 Task: Add Paradise Herbs Orac Energy Greens 60 Servings to the cart.
Action: Mouse moved to (300, 151)
Screenshot: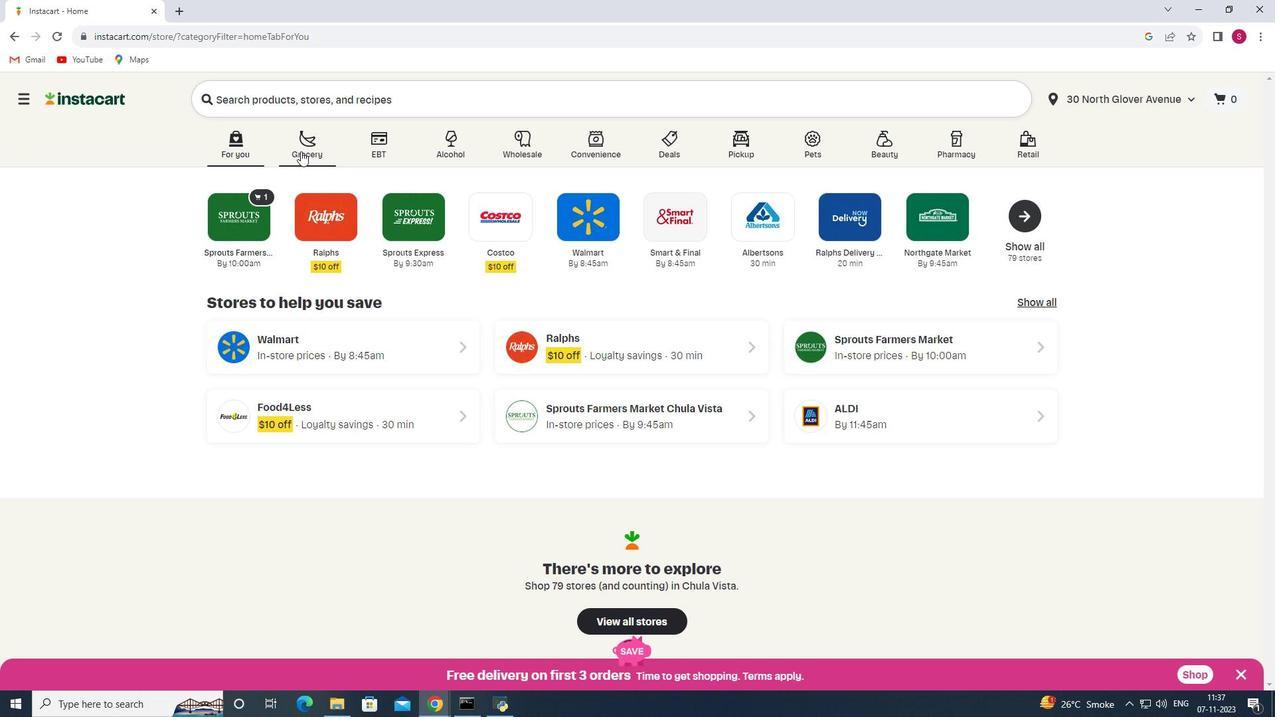 
Action: Mouse pressed left at (300, 151)
Screenshot: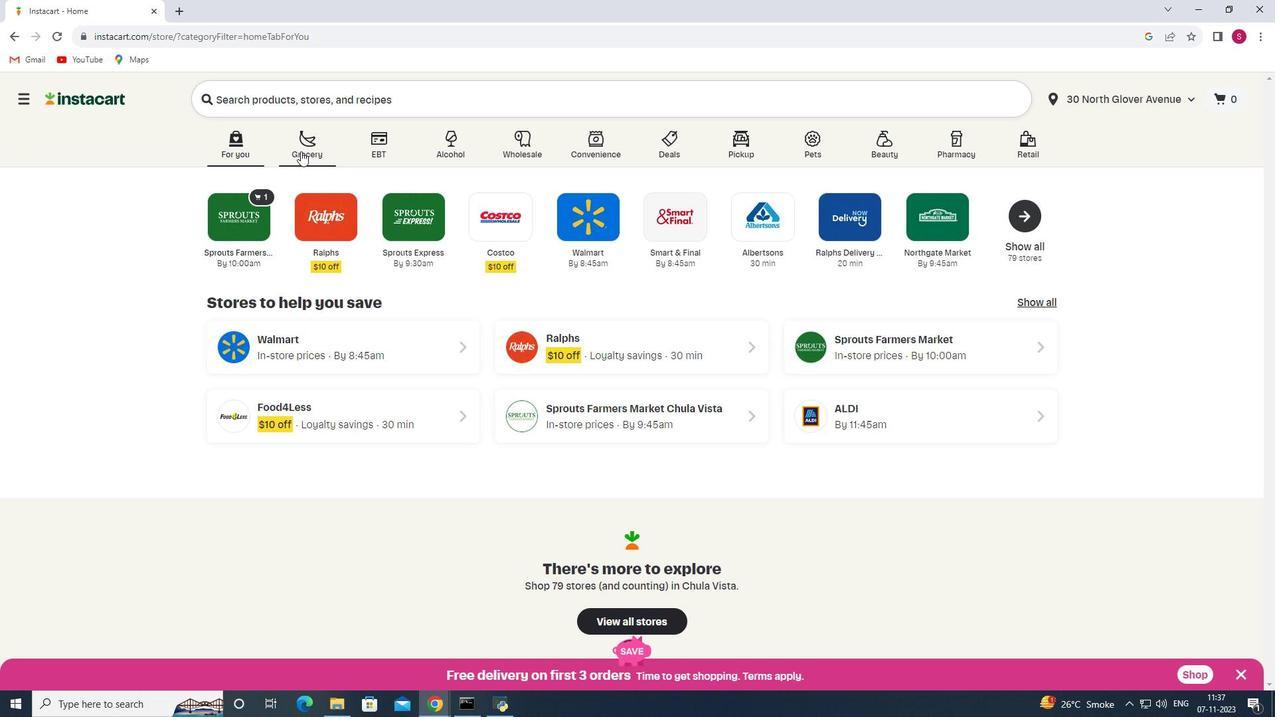 
Action: Mouse moved to (313, 372)
Screenshot: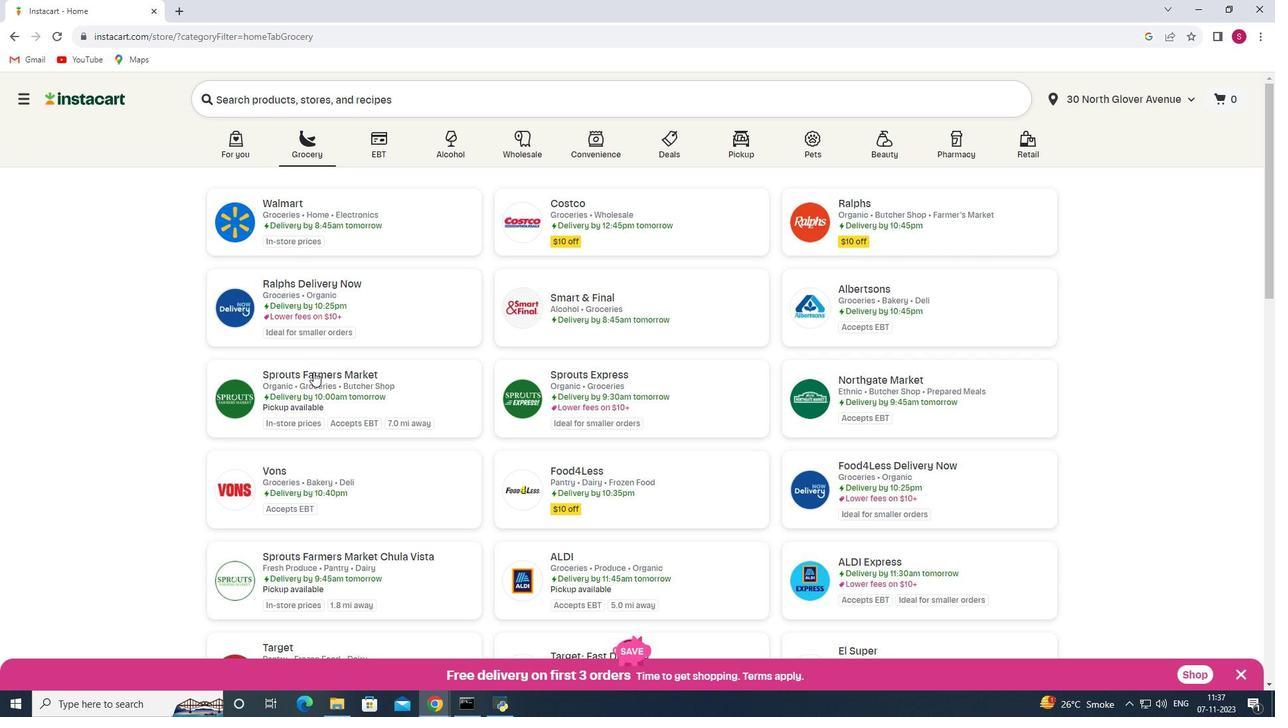 
Action: Mouse pressed left at (313, 372)
Screenshot: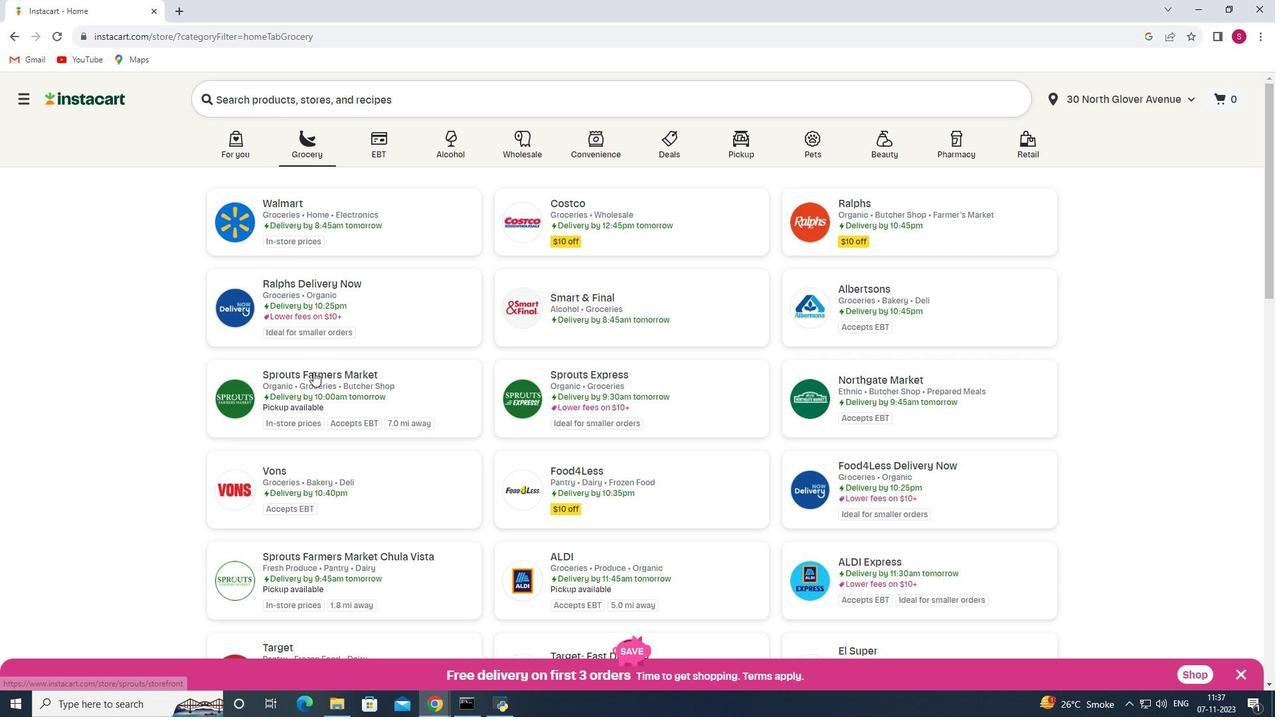 
Action: Mouse moved to (78, 398)
Screenshot: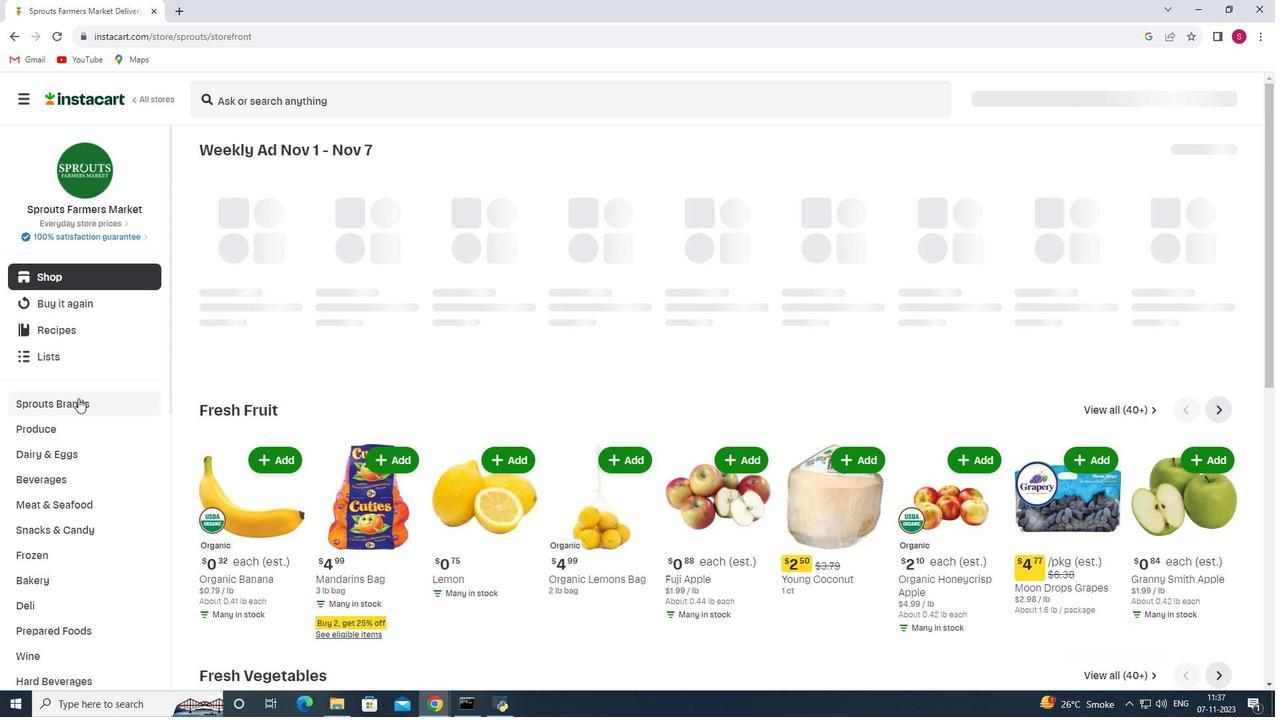
Action: Mouse scrolled (78, 397) with delta (0, 0)
Screenshot: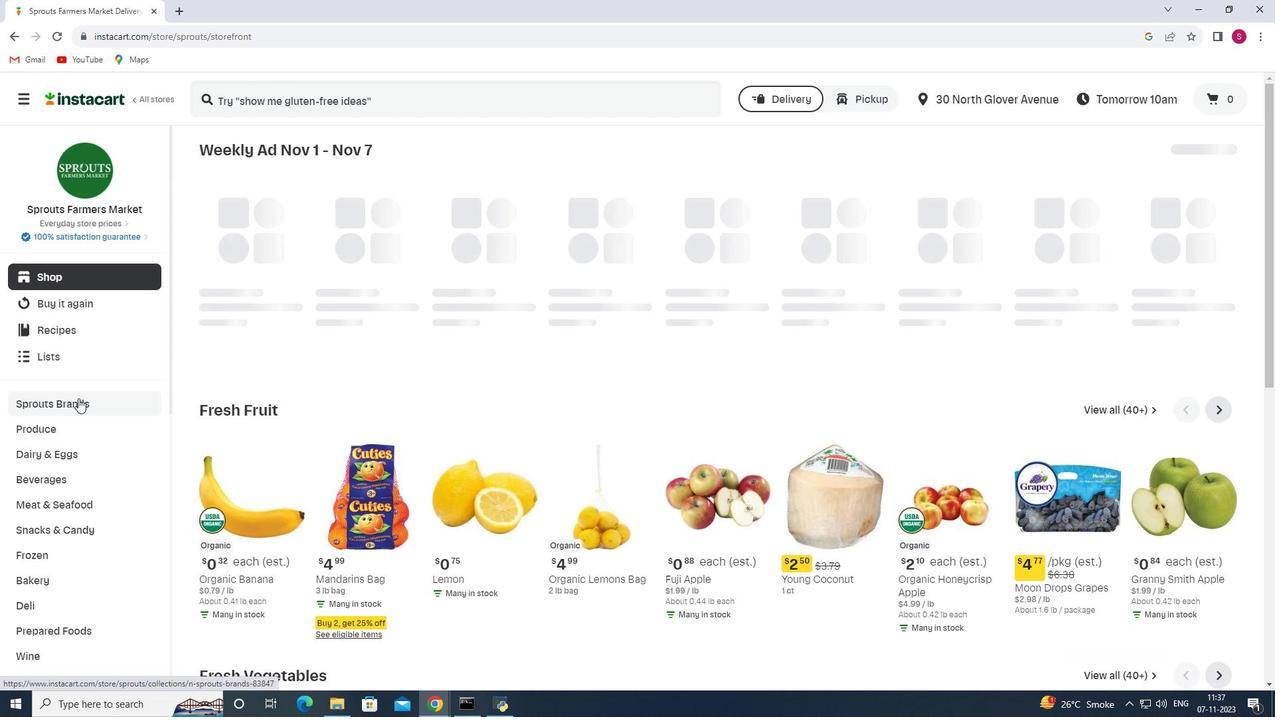 
Action: Mouse scrolled (78, 397) with delta (0, 0)
Screenshot: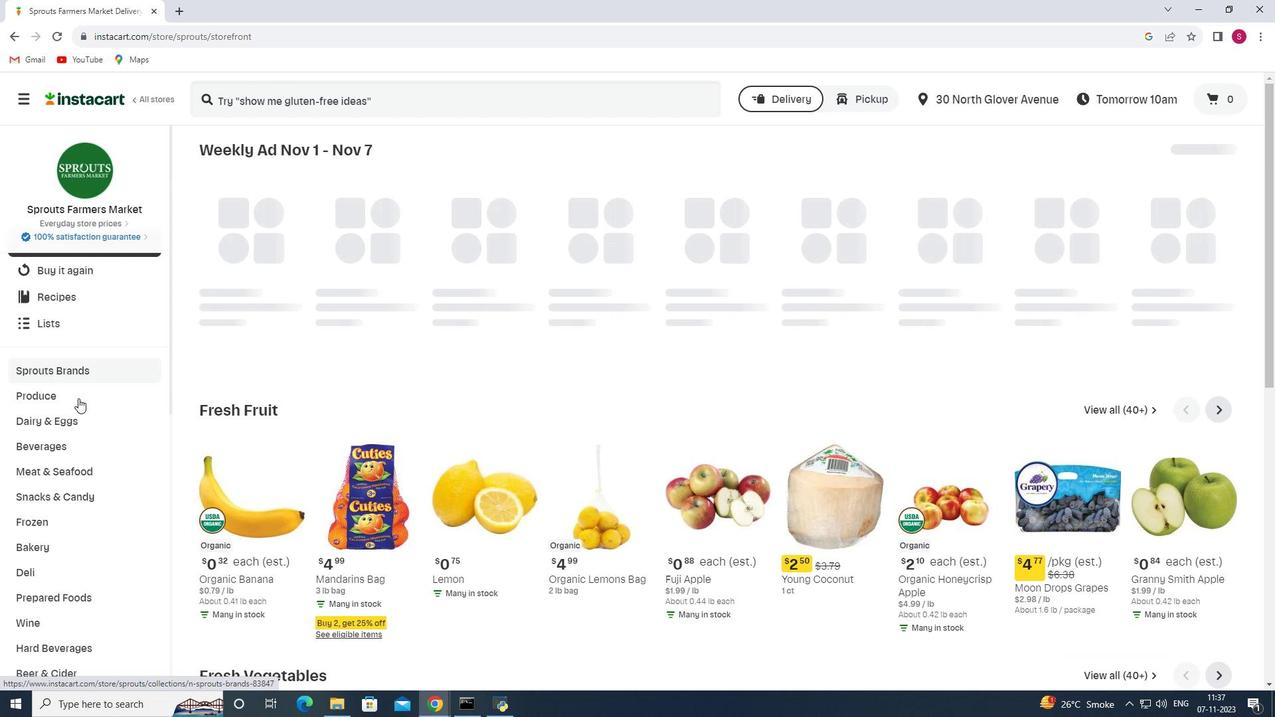 
Action: Mouse scrolled (78, 397) with delta (0, 0)
Screenshot: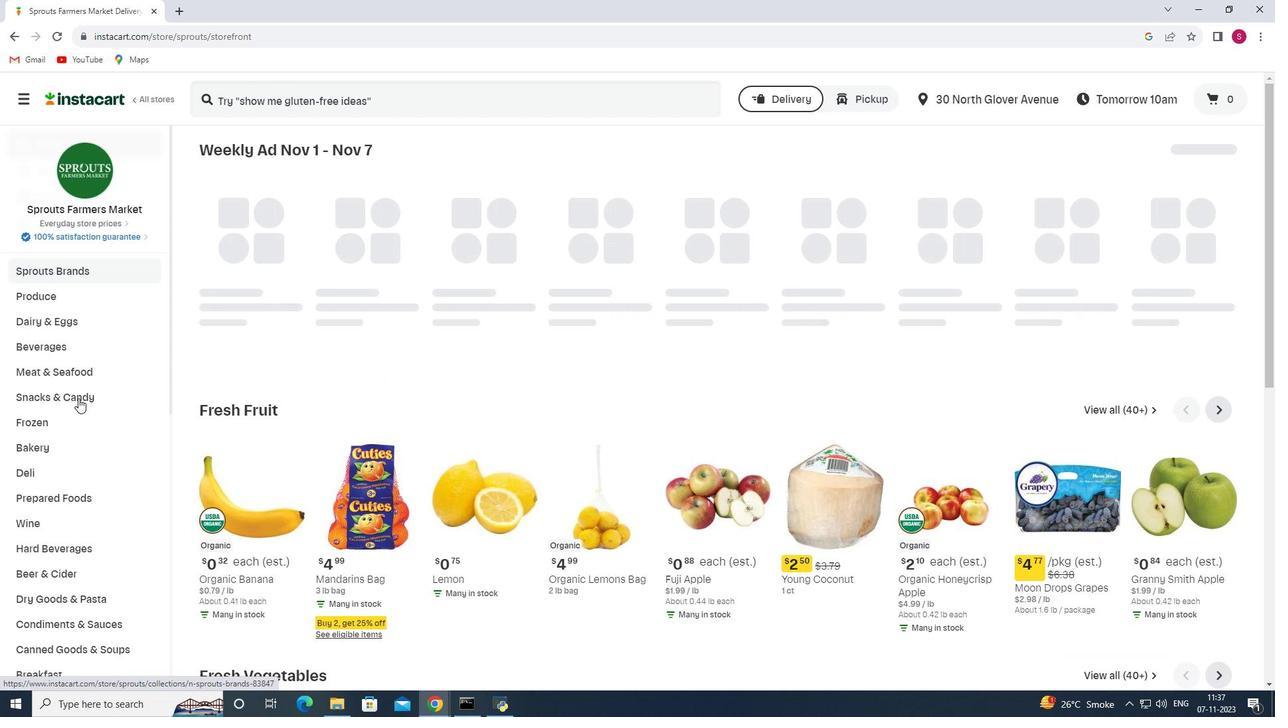 
Action: Mouse scrolled (78, 397) with delta (0, 0)
Screenshot: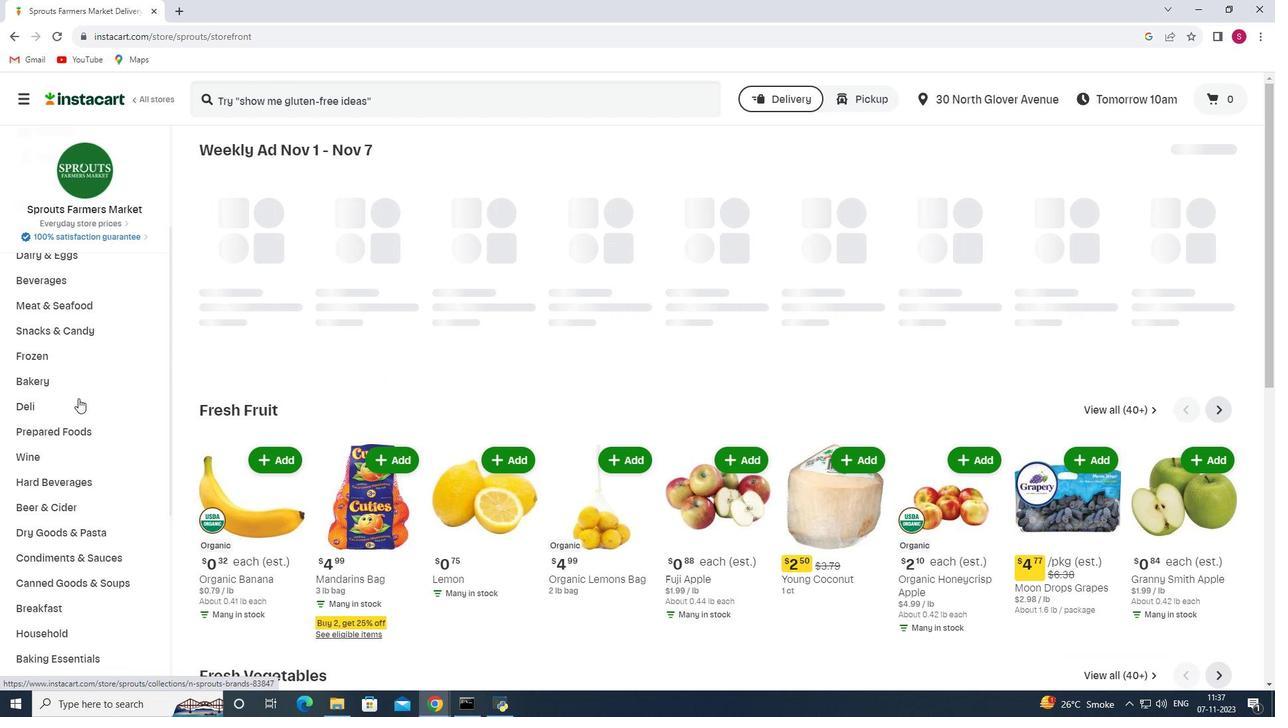 
Action: Mouse scrolled (78, 397) with delta (0, 0)
Screenshot: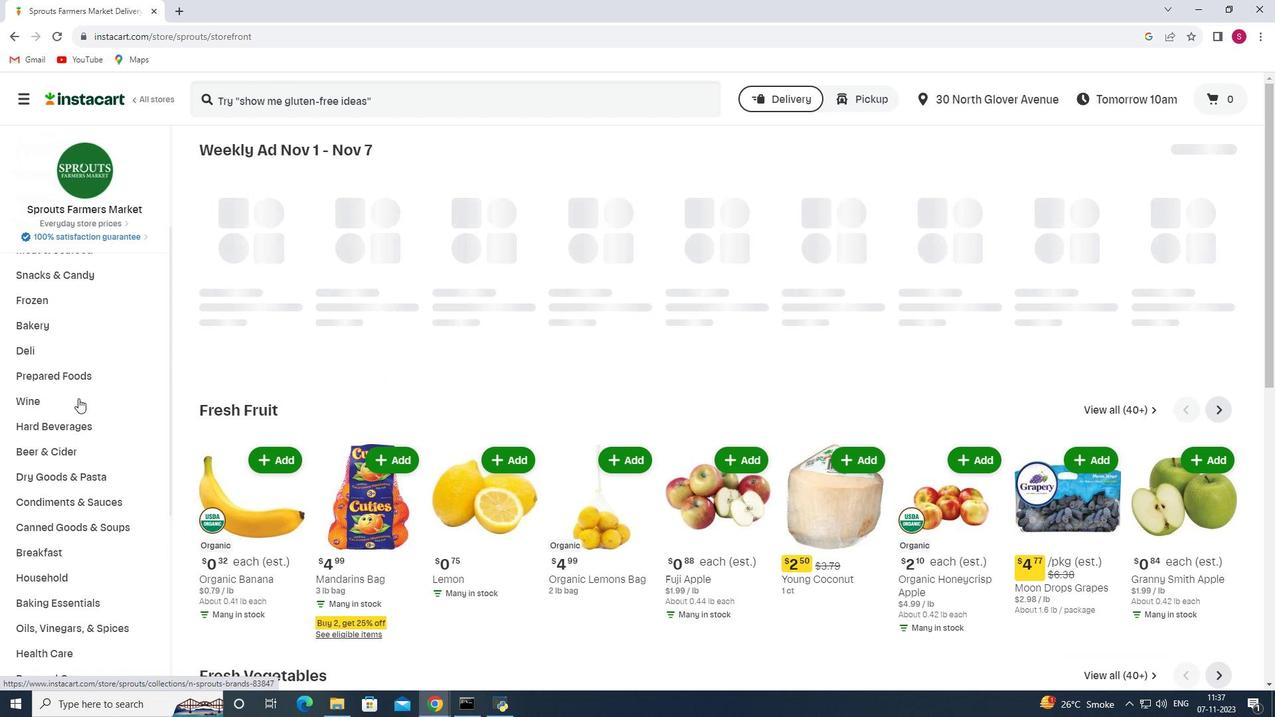 
Action: Mouse scrolled (78, 397) with delta (0, 0)
Screenshot: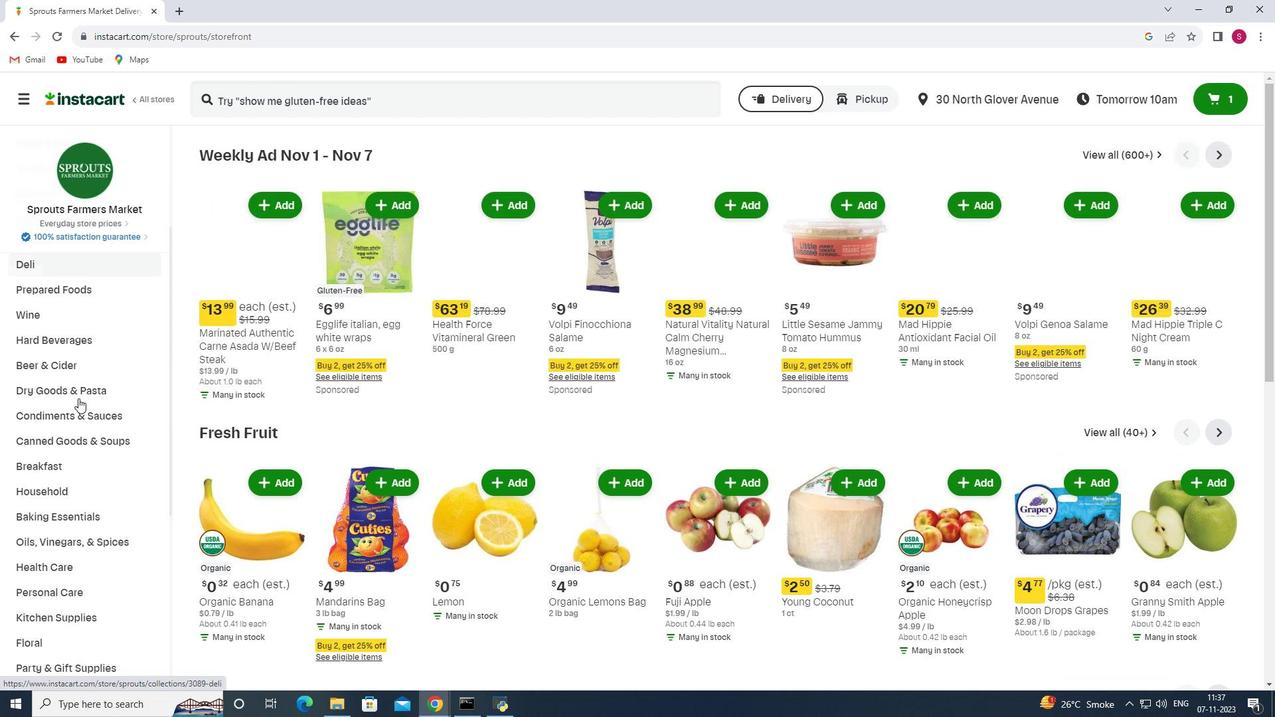 
Action: Mouse scrolled (78, 397) with delta (0, 0)
Screenshot: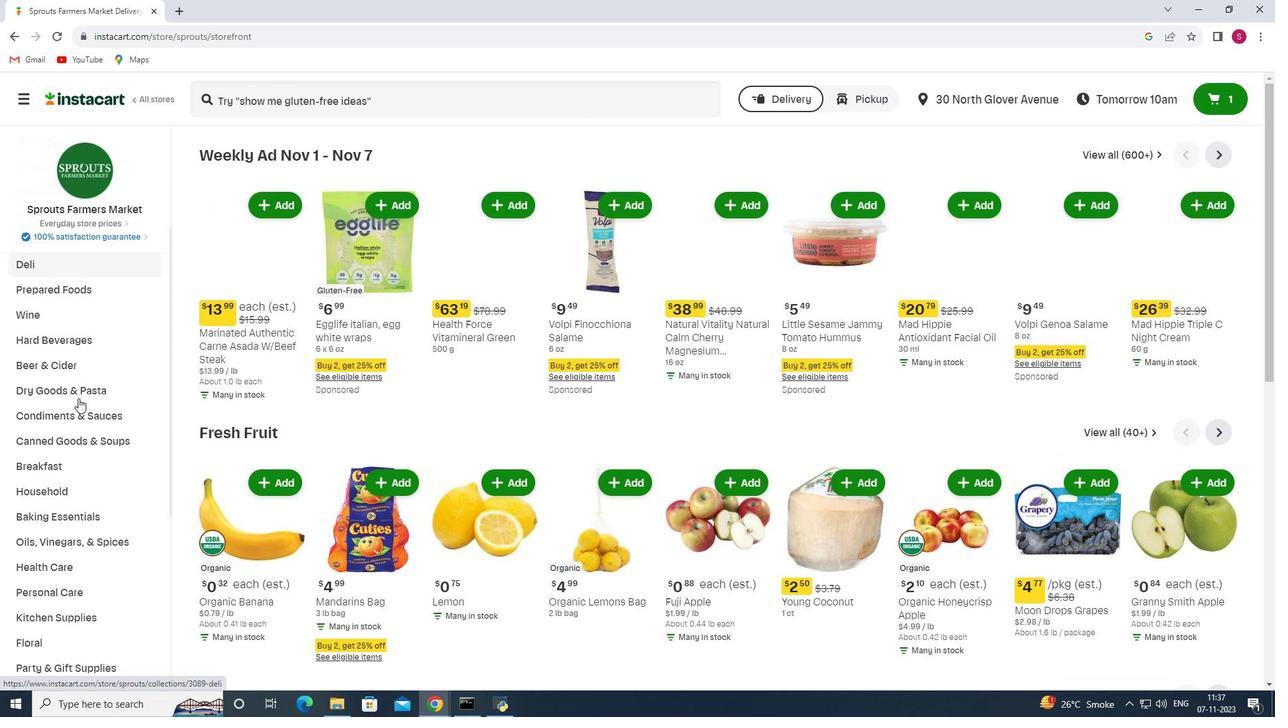 
Action: Mouse scrolled (78, 397) with delta (0, 0)
Screenshot: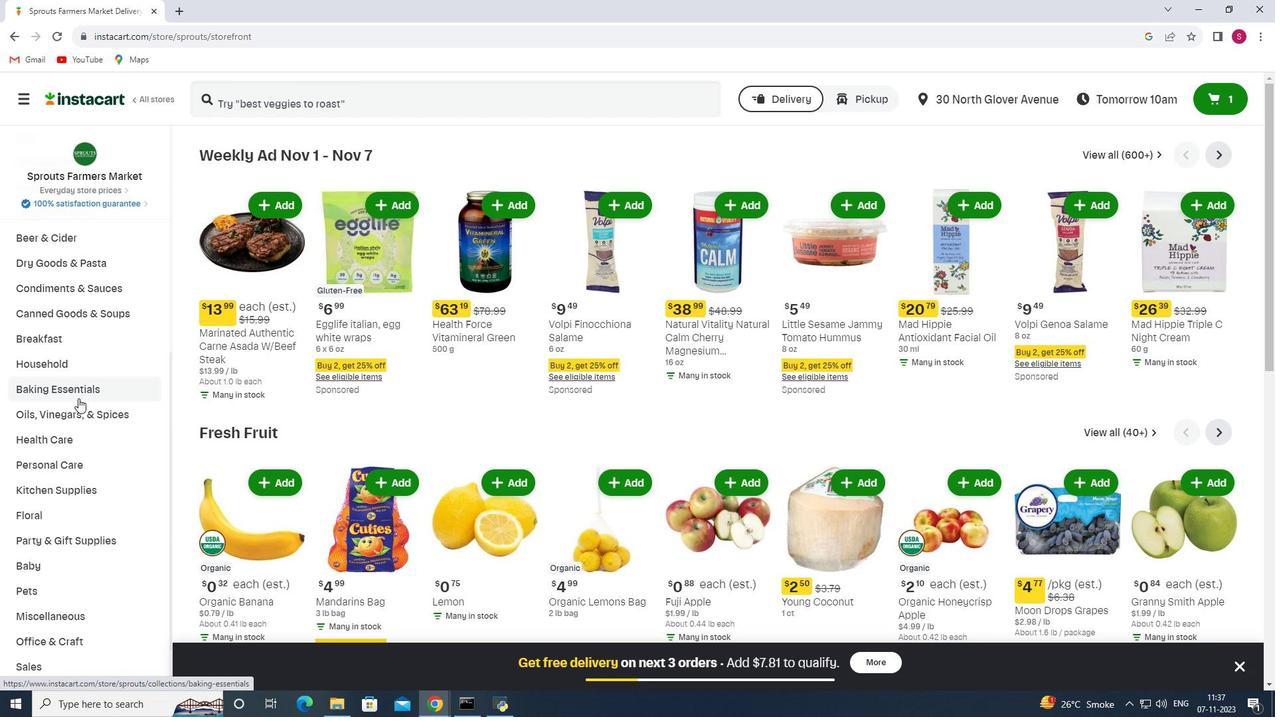 
Action: Mouse scrolled (78, 397) with delta (0, 0)
Screenshot: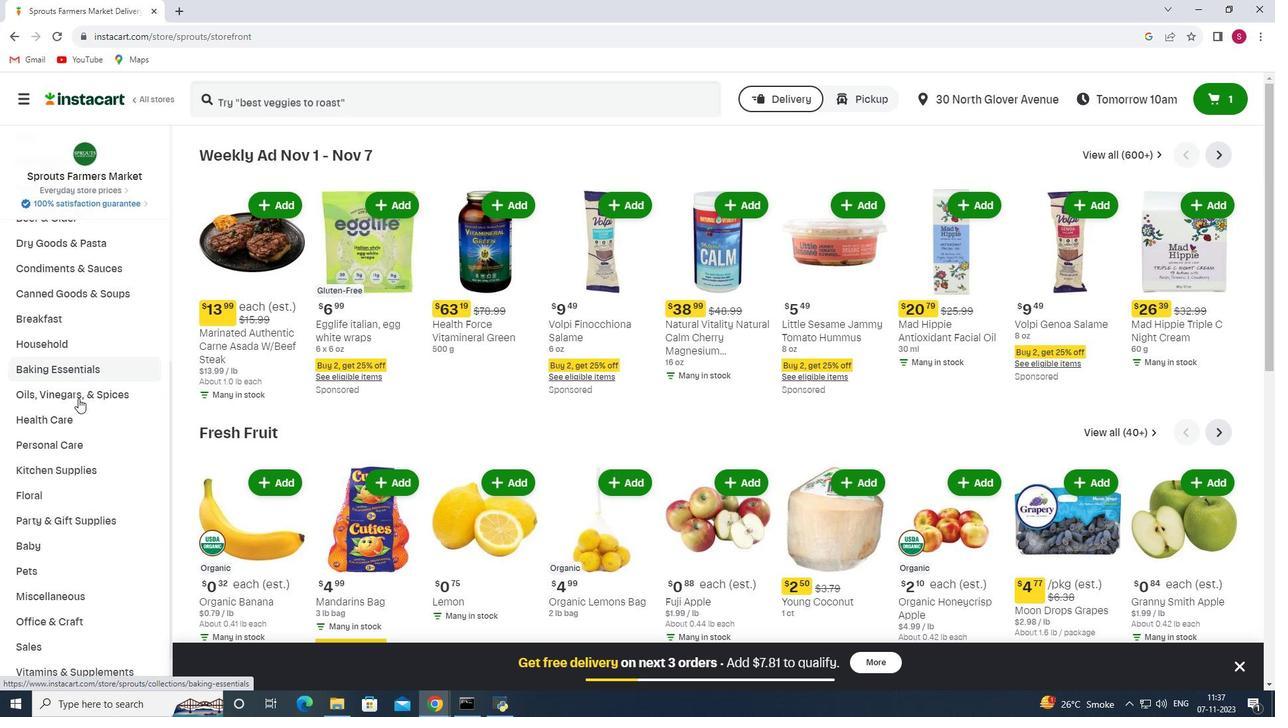 
Action: Mouse scrolled (78, 397) with delta (0, 0)
Screenshot: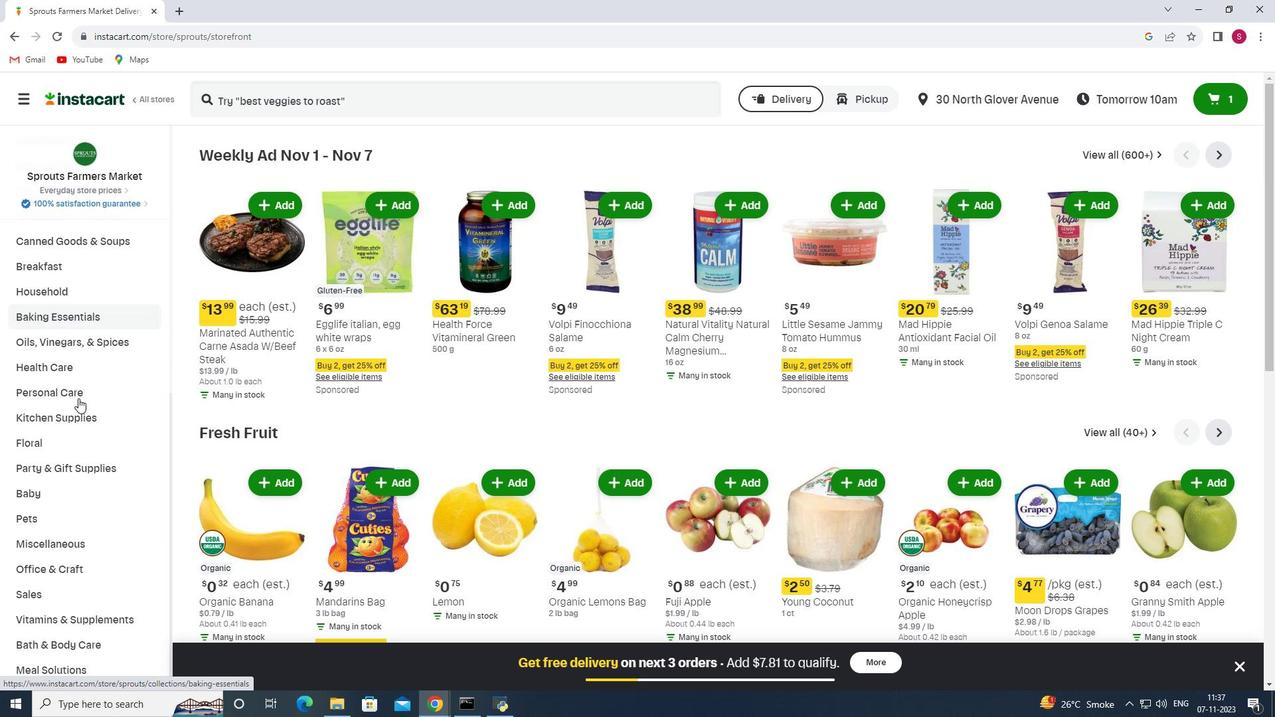 
Action: Mouse scrolled (78, 397) with delta (0, 0)
Screenshot: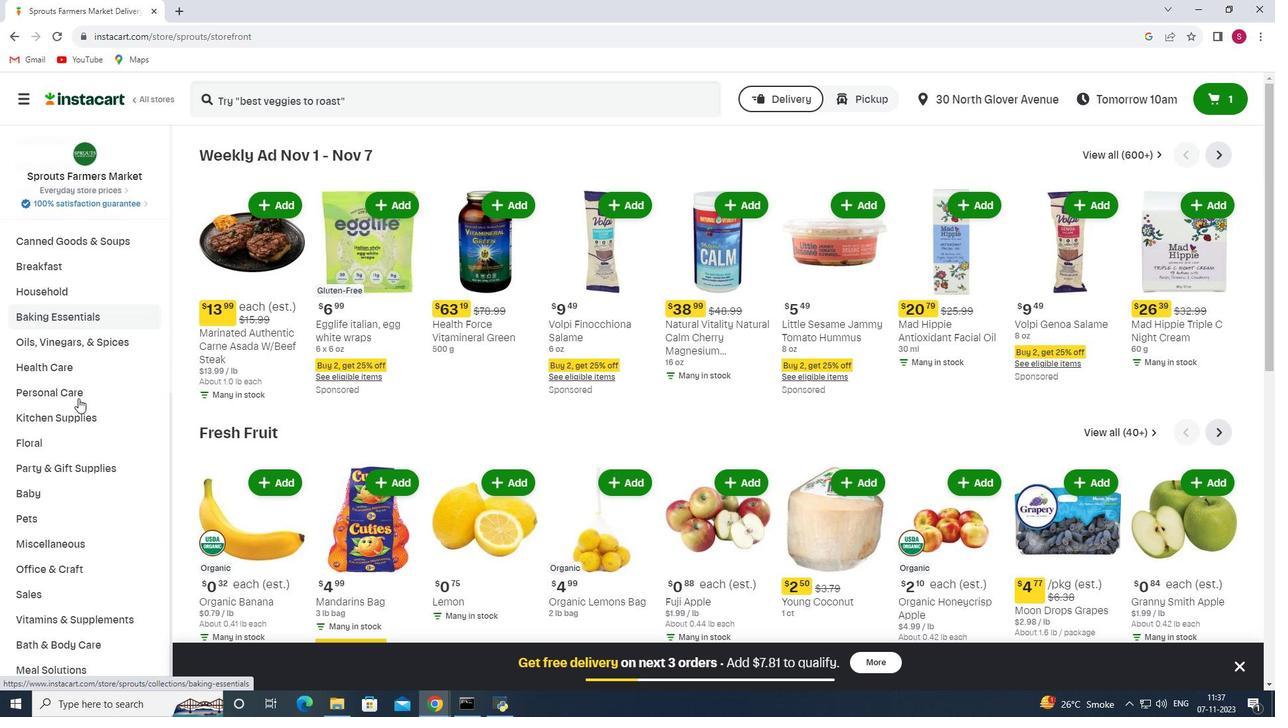 
Action: Mouse scrolled (78, 397) with delta (0, 0)
Screenshot: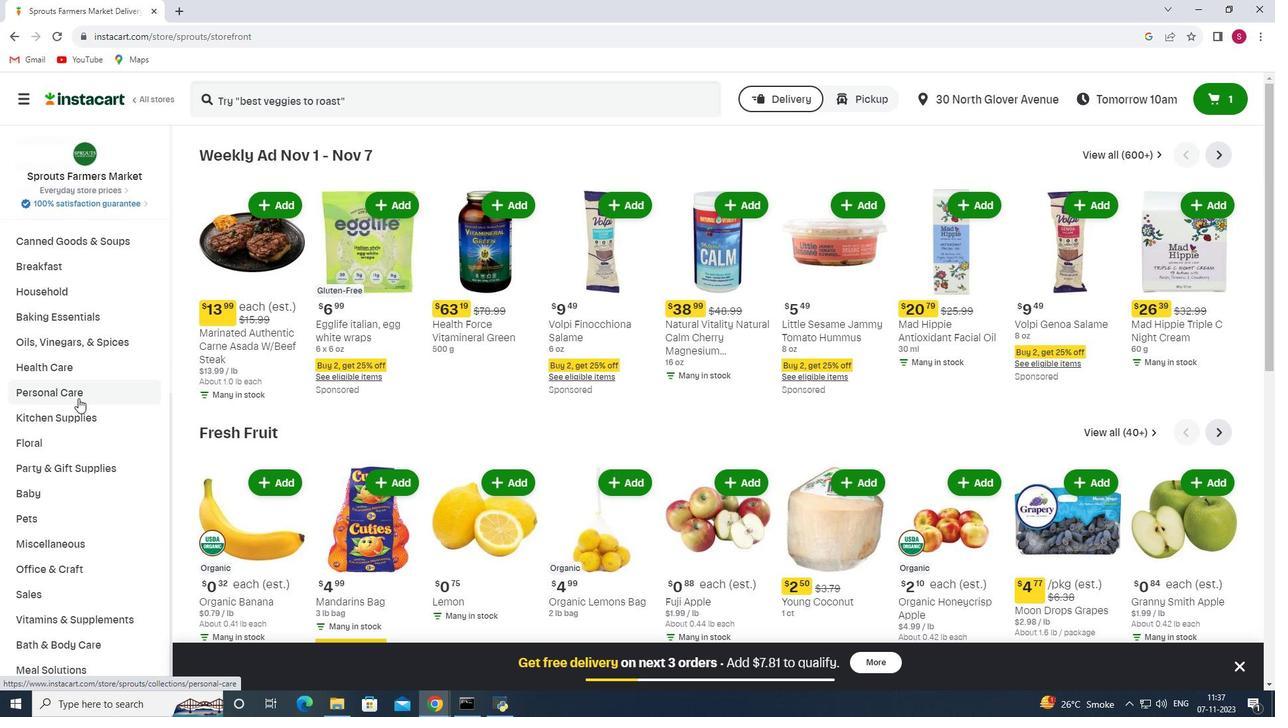 
Action: Mouse scrolled (78, 397) with delta (0, 0)
Screenshot: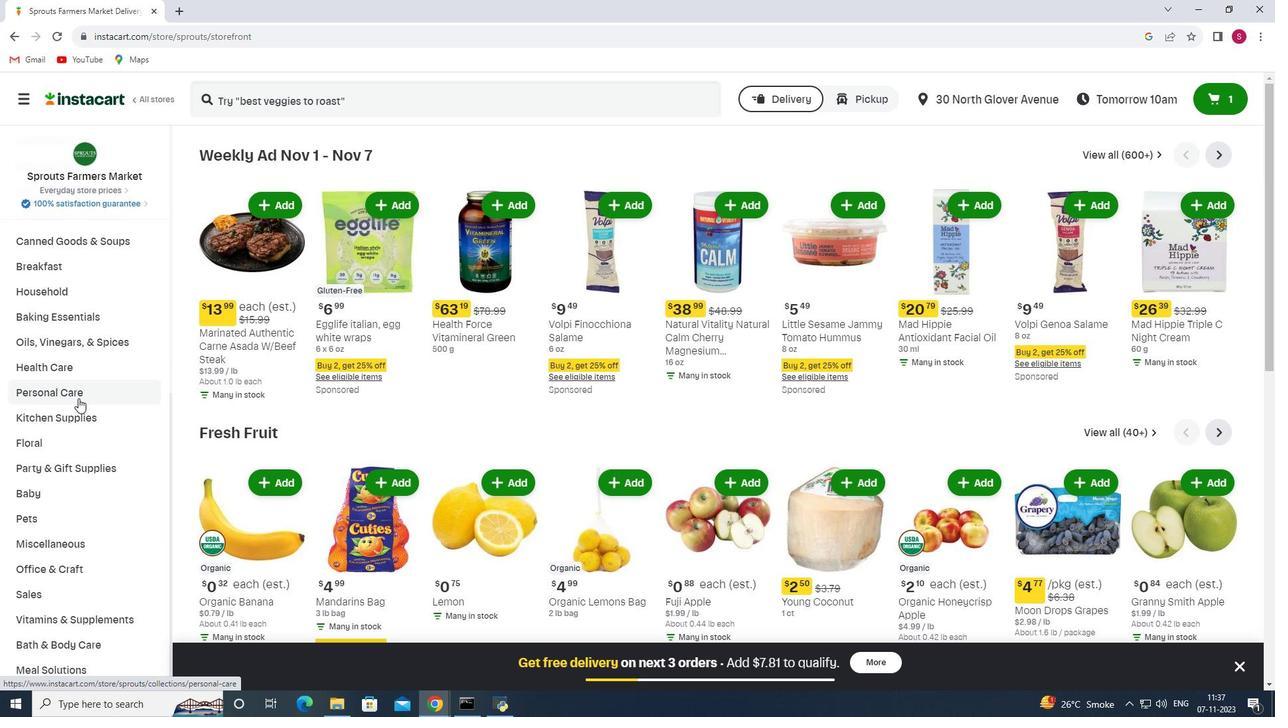 
Action: Mouse scrolled (78, 397) with delta (0, 0)
Screenshot: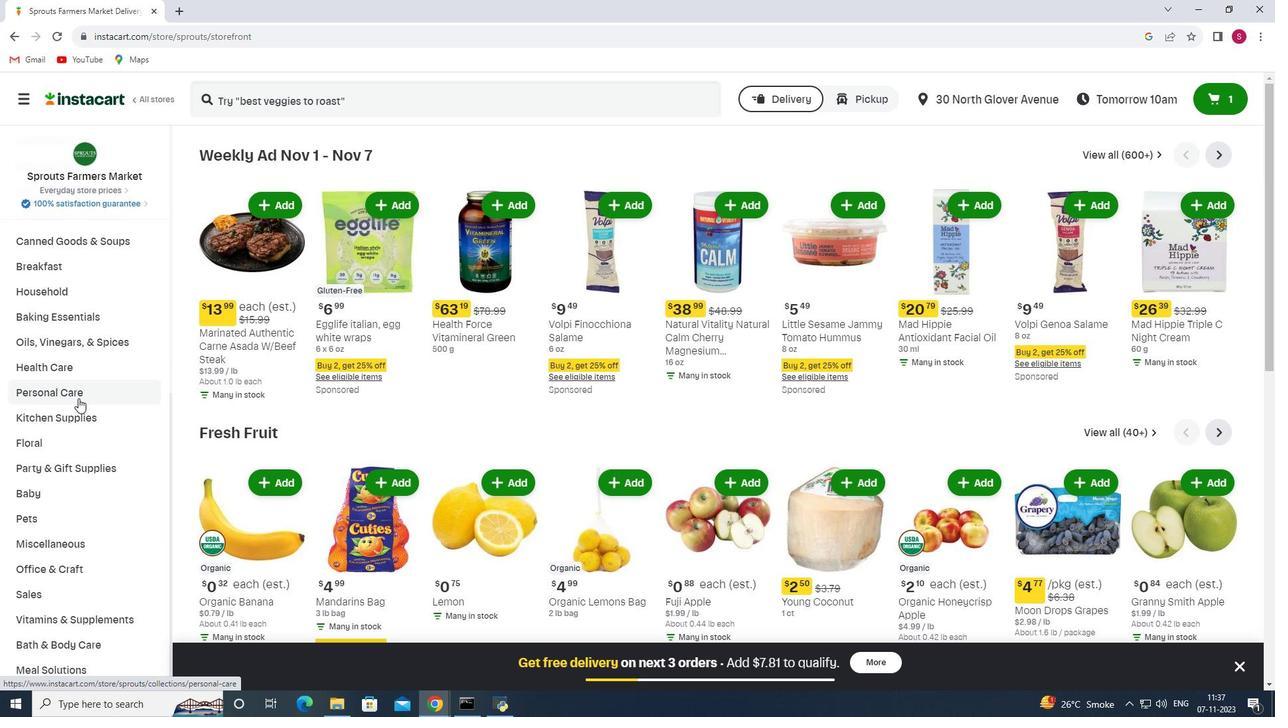 
Action: Mouse moved to (73, 374)
Screenshot: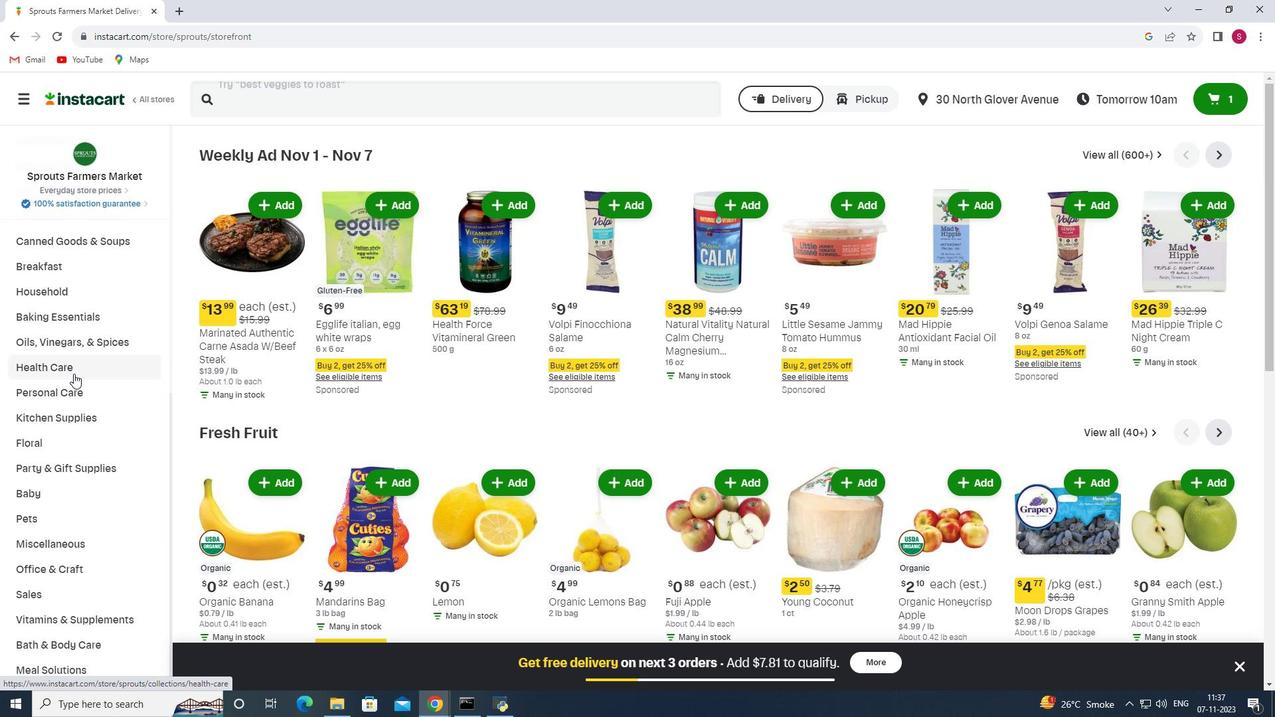 
Action: Mouse pressed left at (73, 374)
Screenshot: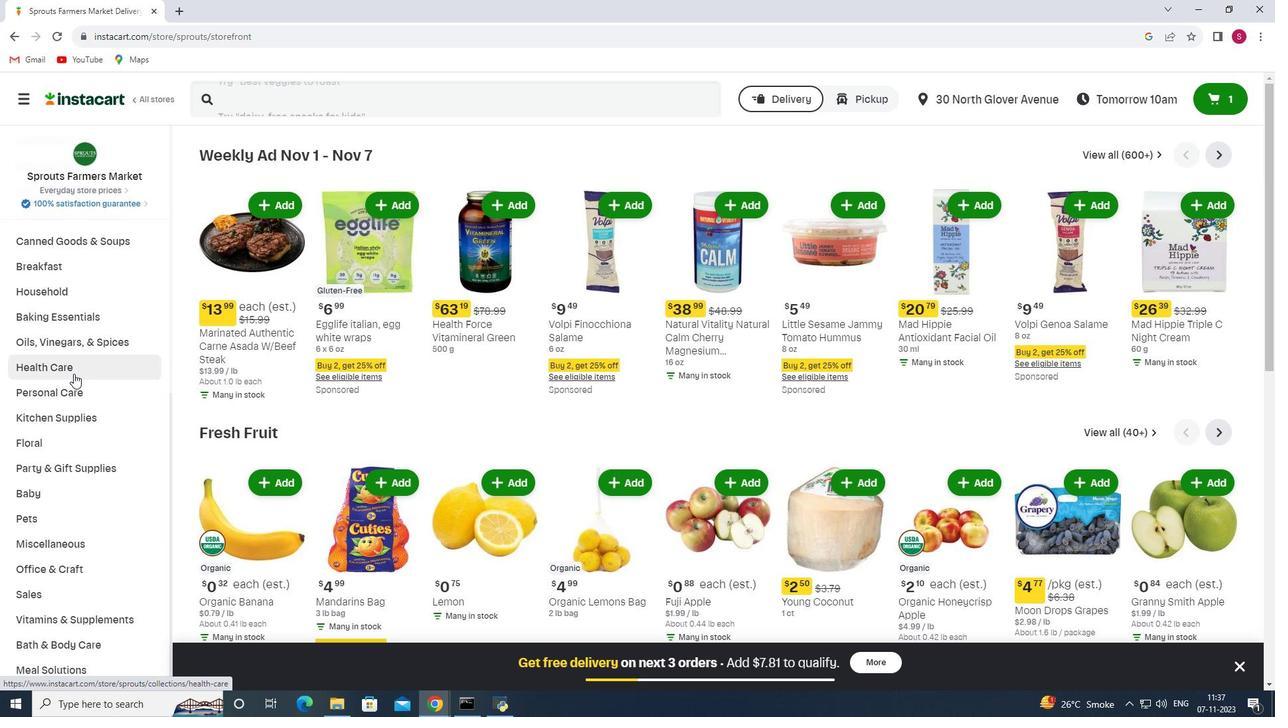 
Action: Mouse moved to (451, 192)
Screenshot: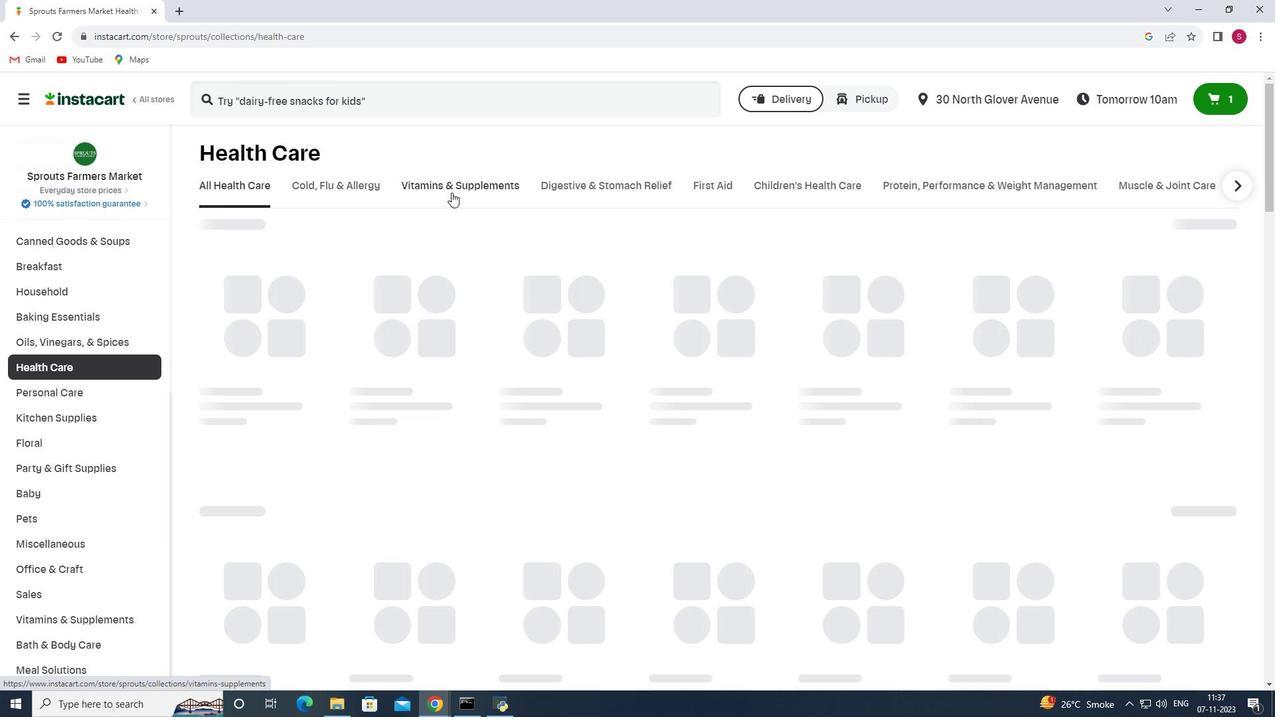 
Action: Mouse pressed left at (451, 192)
Screenshot: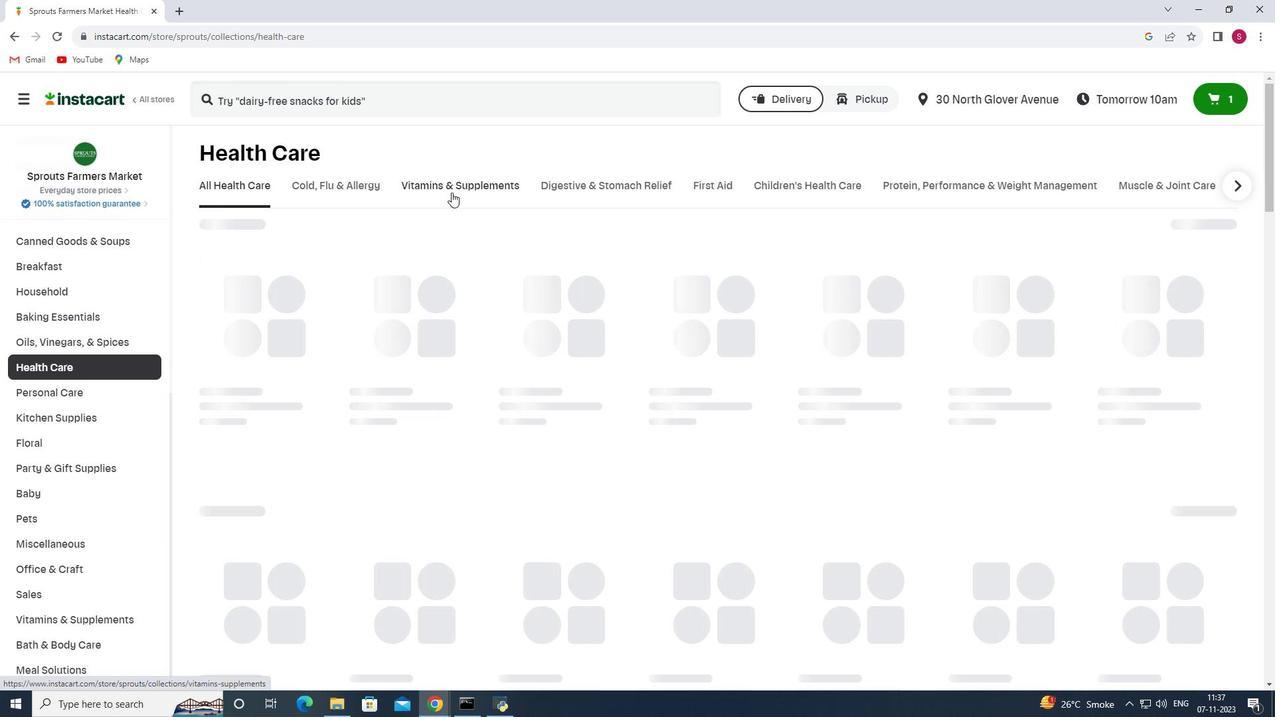 
Action: Mouse moved to (527, 248)
Screenshot: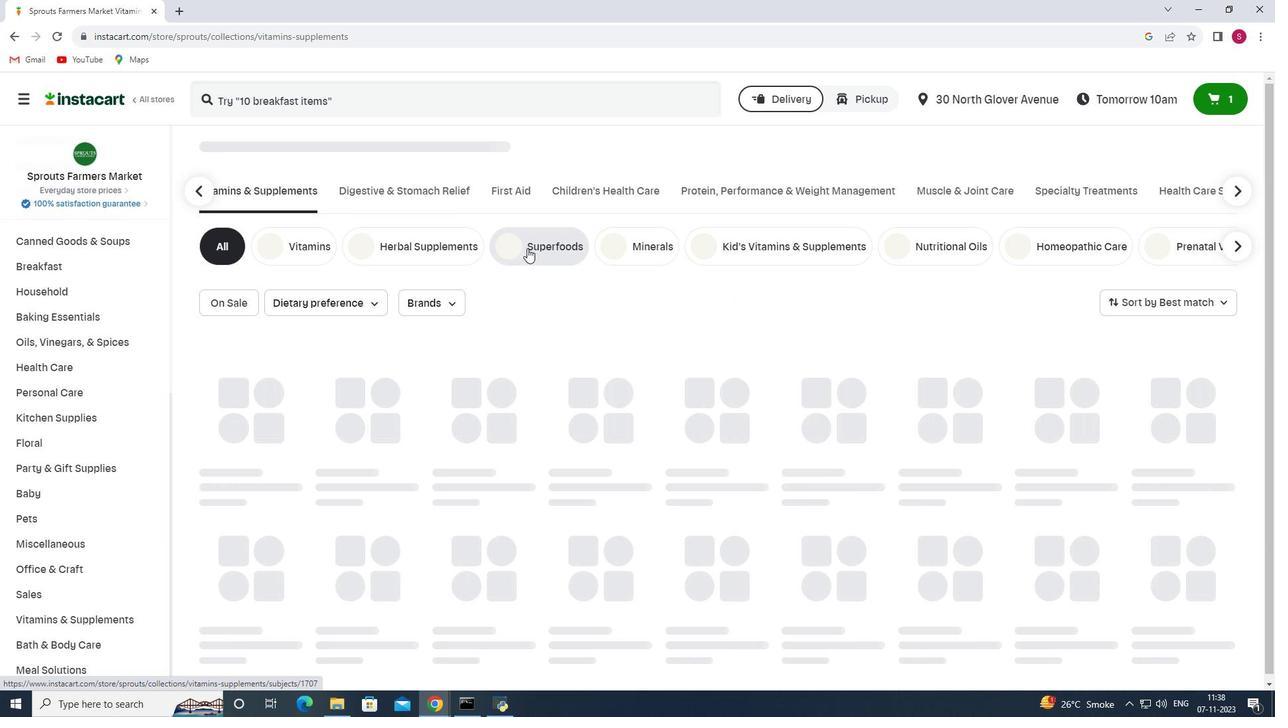 
Action: Mouse pressed left at (527, 248)
Screenshot: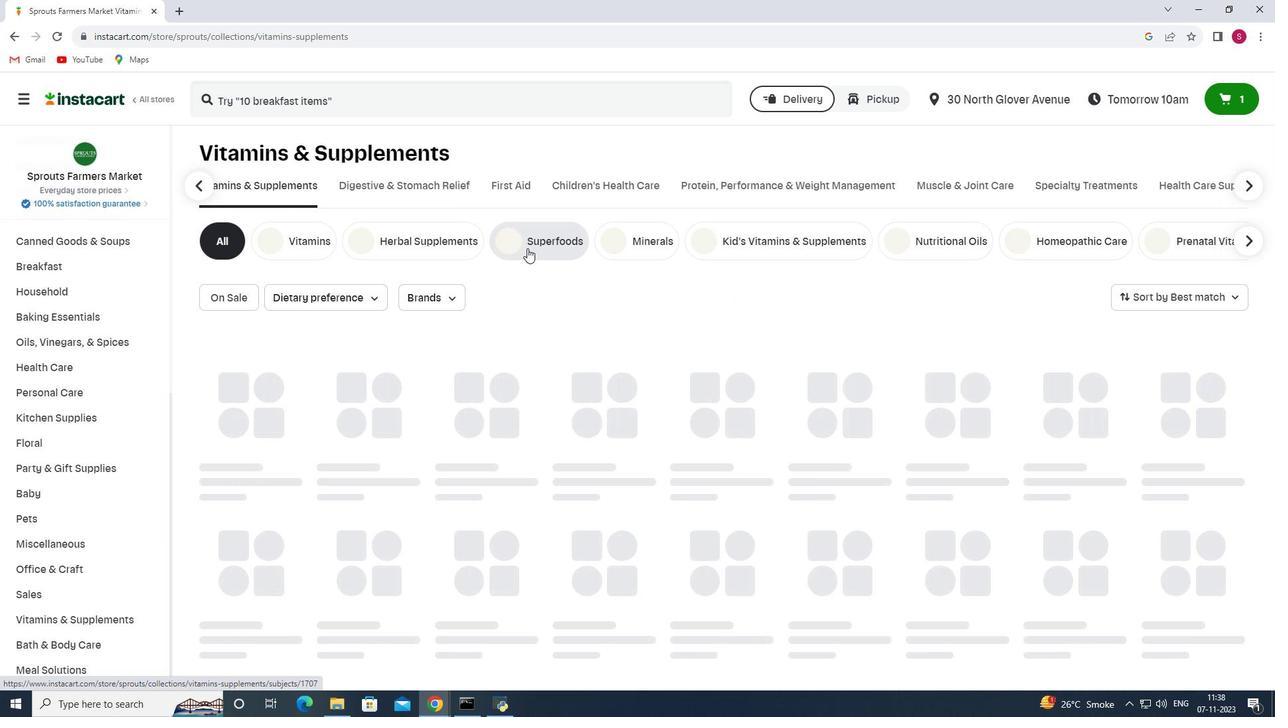 
Action: Mouse moved to (354, 104)
Screenshot: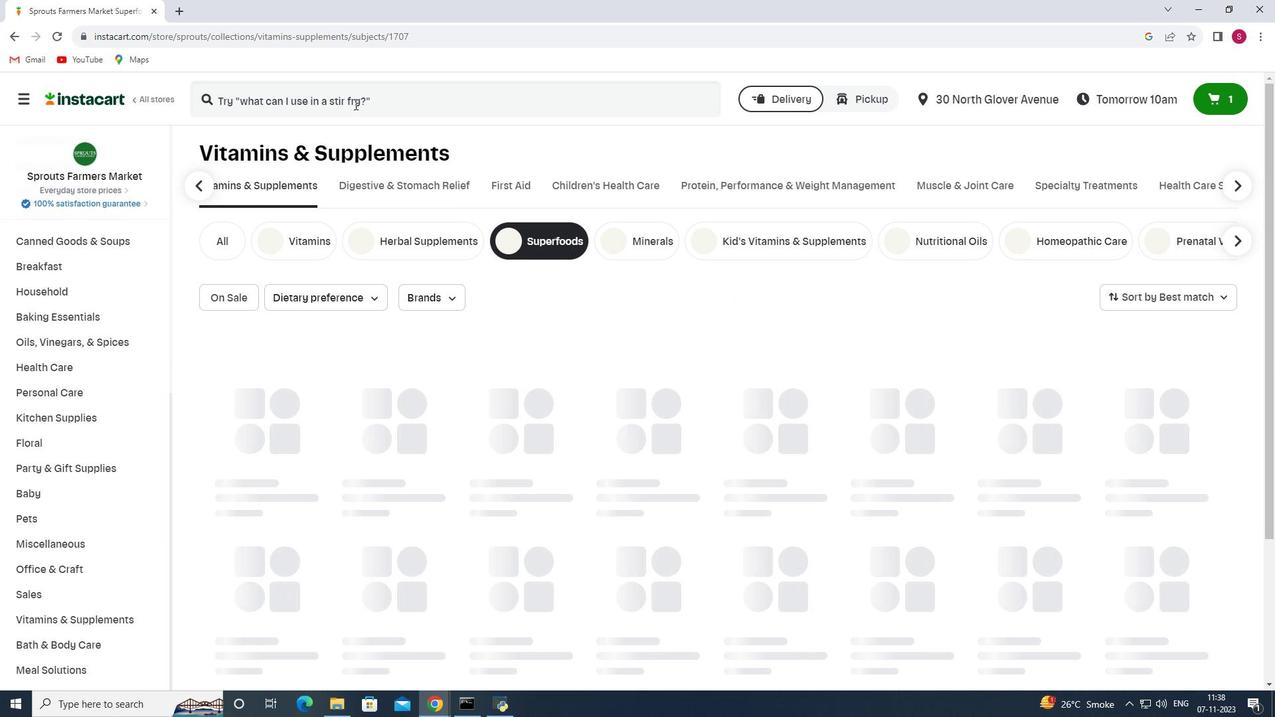 
Action: Mouse pressed left at (354, 104)
Screenshot: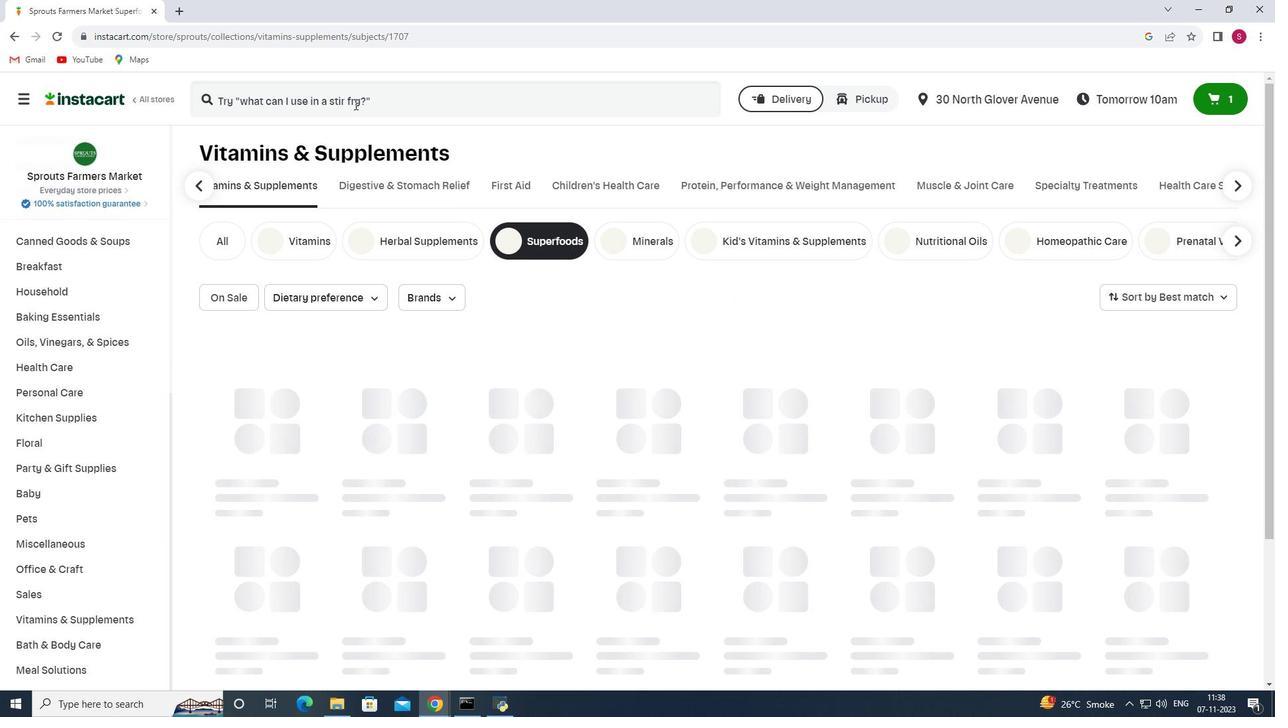 
Action: Key pressed <Key.shift>Paradise<Key.space><Key.shift>Herbs<Key.space><Key.shift>Orac<Key.space><Key.shift>Energy<Key.space><Key.shift>Greens<Key.space>60<Key.space><Key.shift>Servings<Key.space><Key.enter>
Screenshot: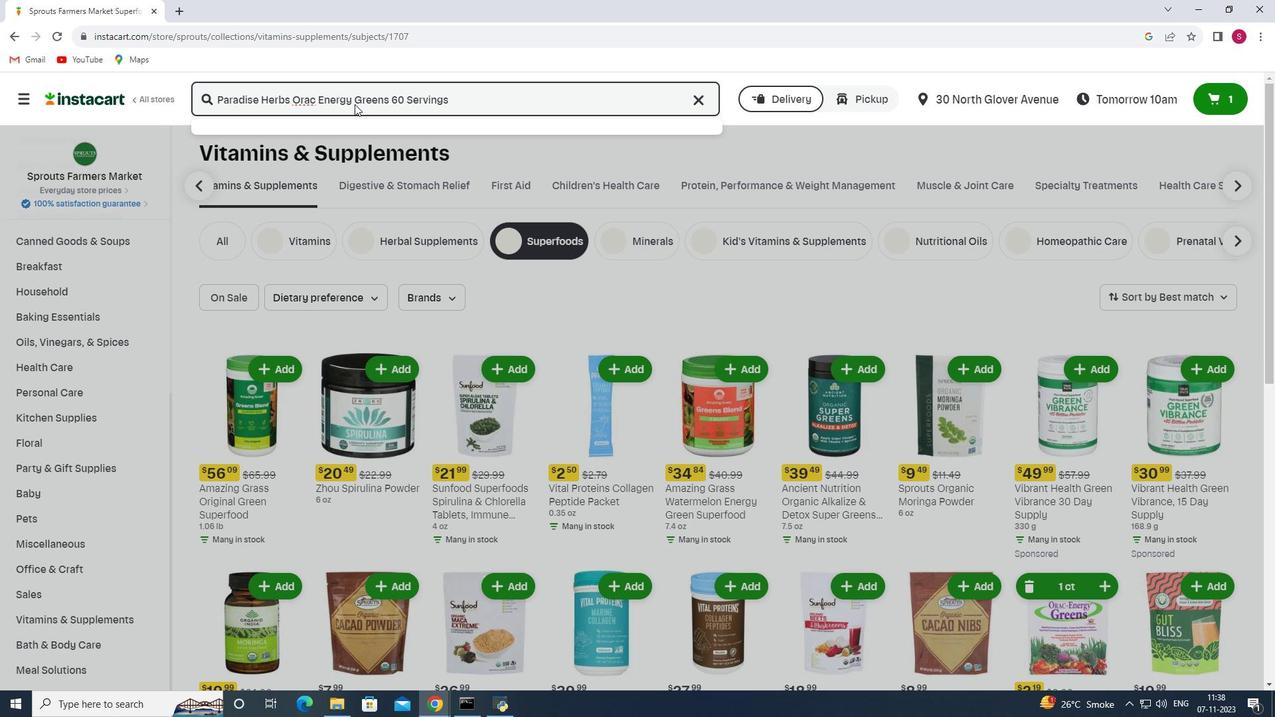 
Action: Mouse moved to (363, 197)
Screenshot: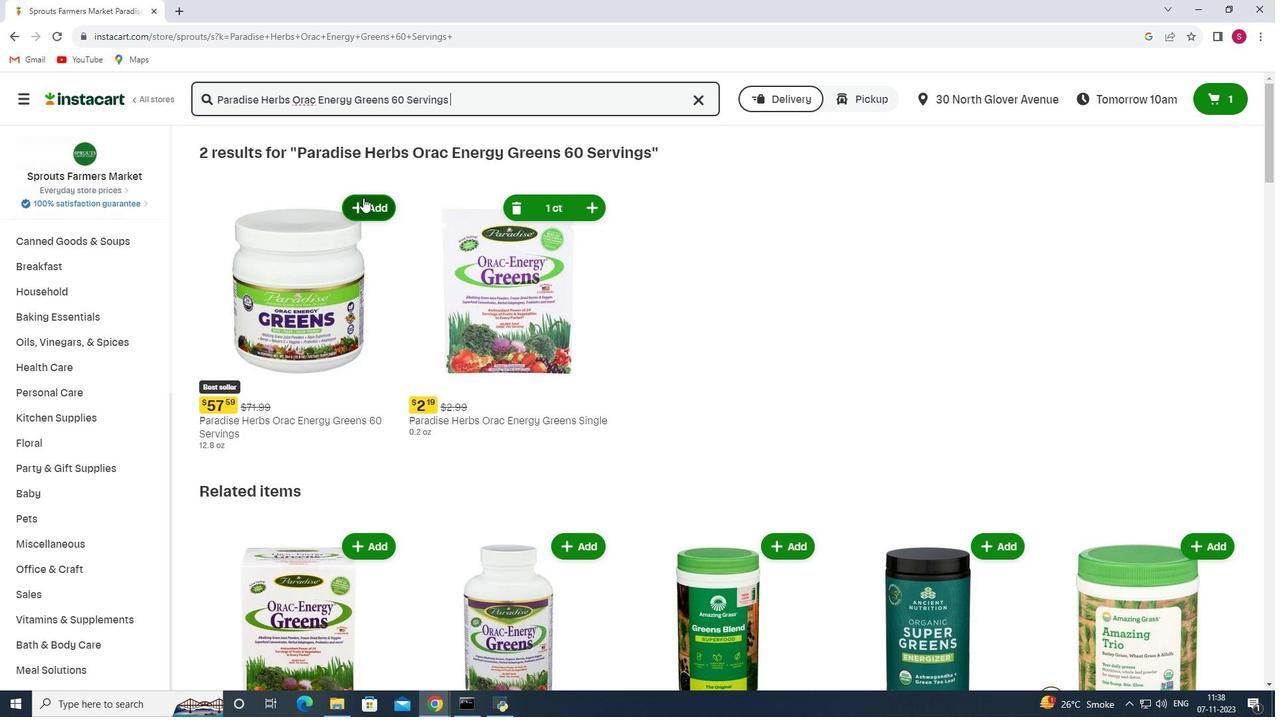 
Action: Mouse pressed left at (363, 197)
Screenshot: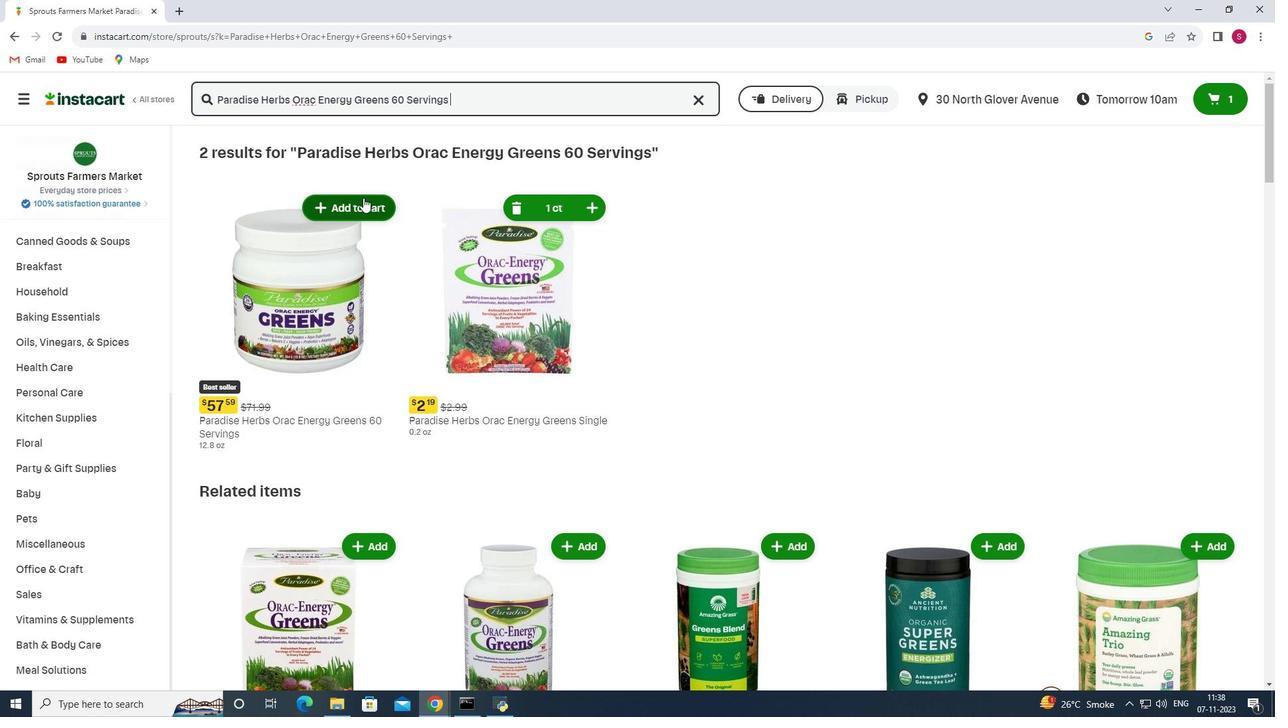 
Action: Mouse moved to (364, 205)
Screenshot: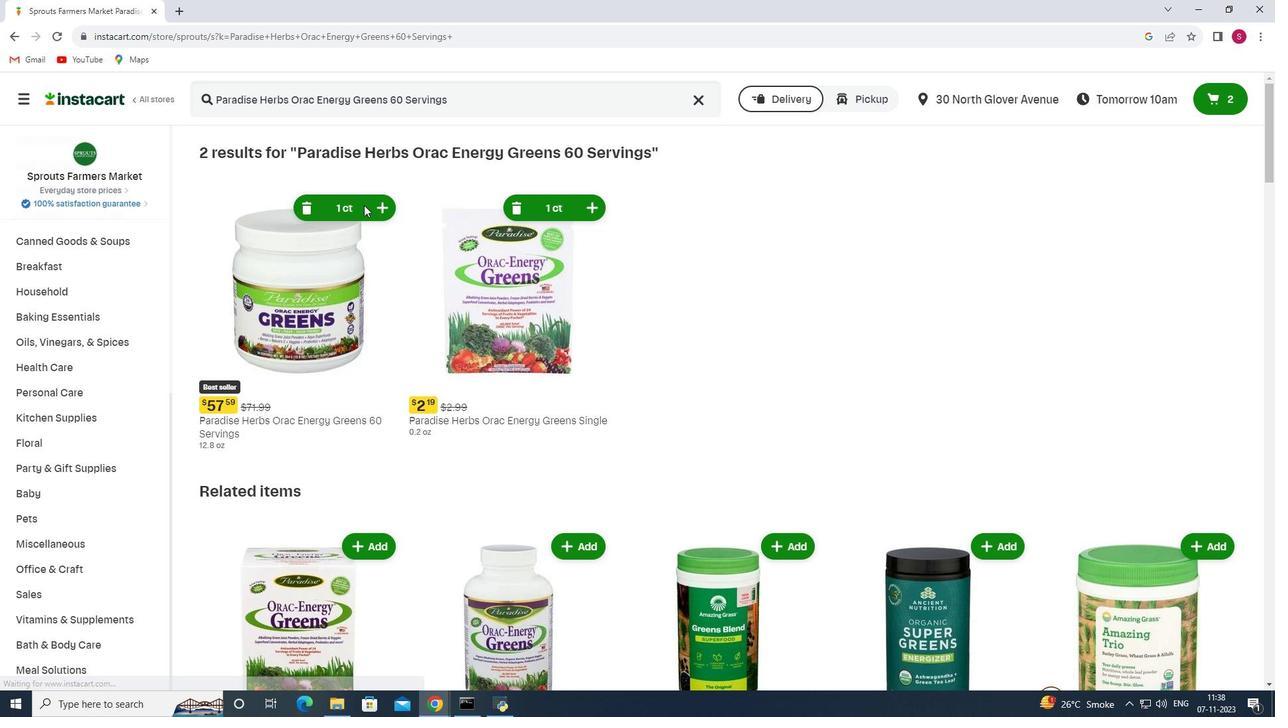 
